 Task: Advanced Features: Convert a video to an HDR format with Hybrid Log-Gamma (HLG).
Action: Mouse moved to (513, 497)
Screenshot: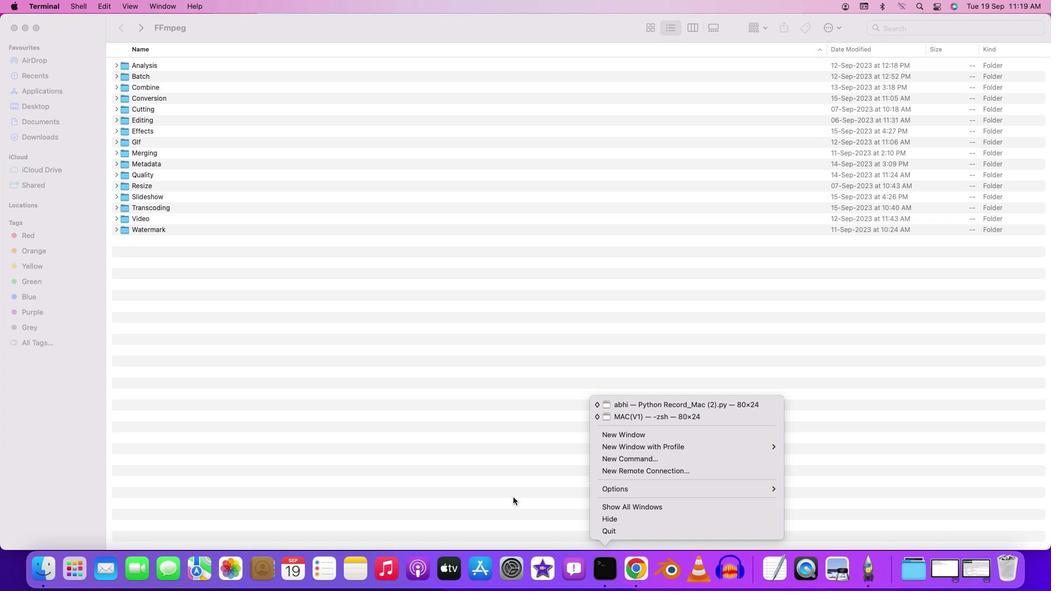
Action: Mouse pressed left at (513, 497)
Screenshot: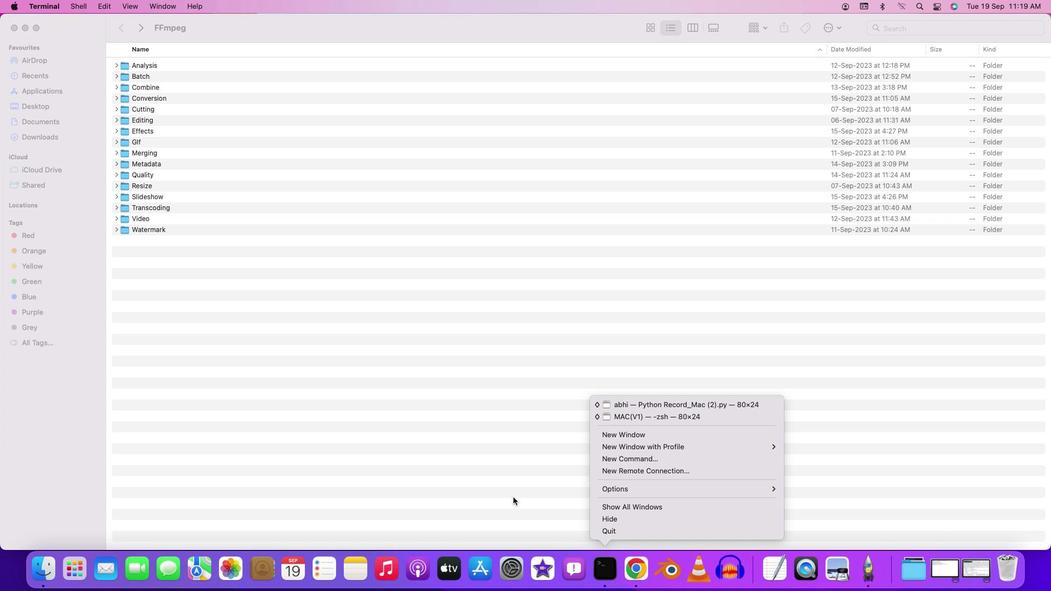 
Action: Mouse moved to (610, 570)
Screenshot: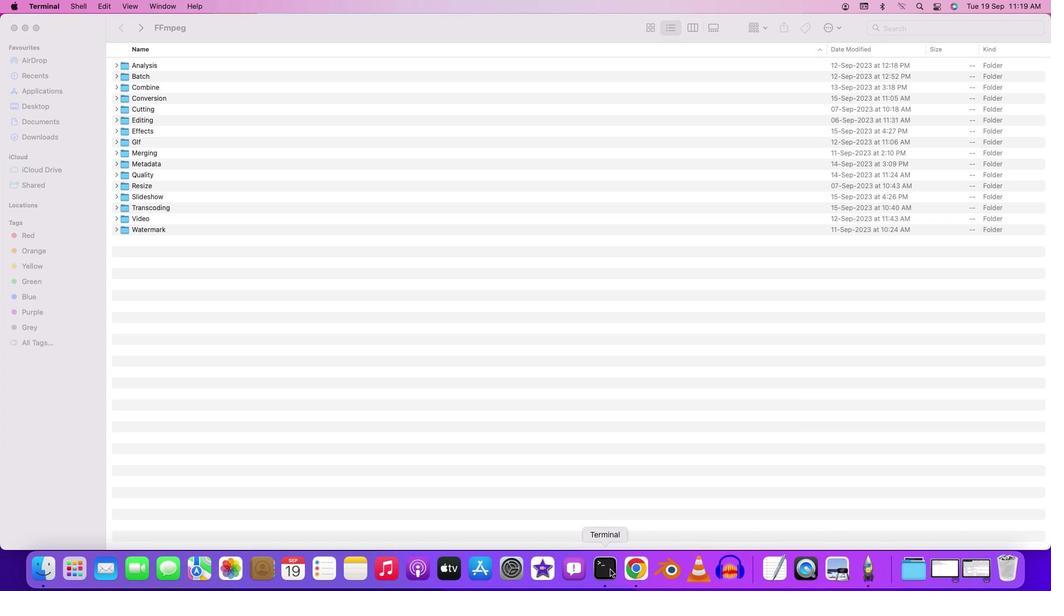 
Action: Mouse pressed right at (610, 570)
Screenshot: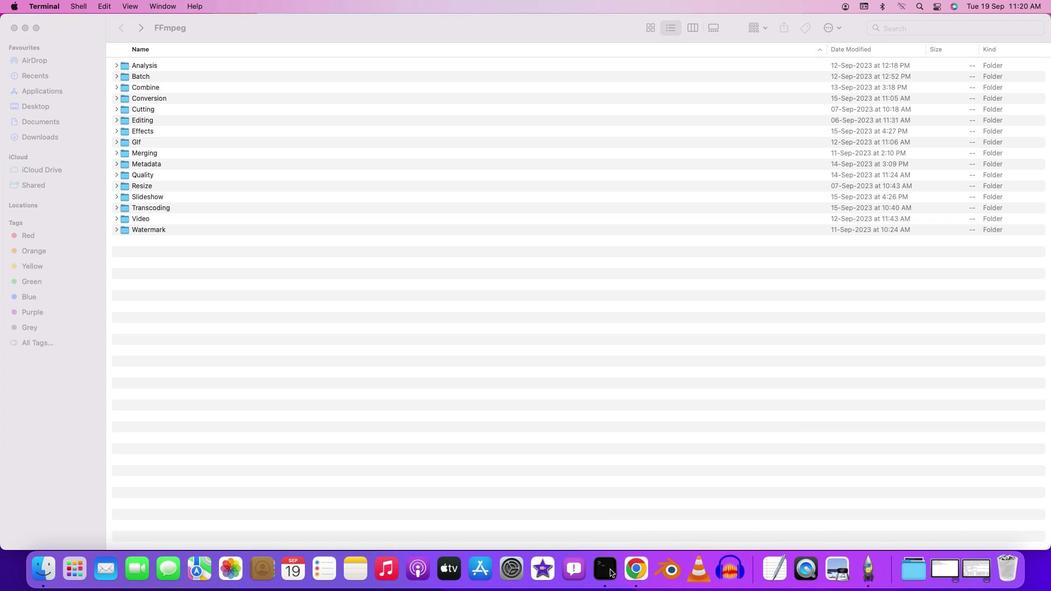 
Action: Mouse moved to (651, 433)
Screenshot: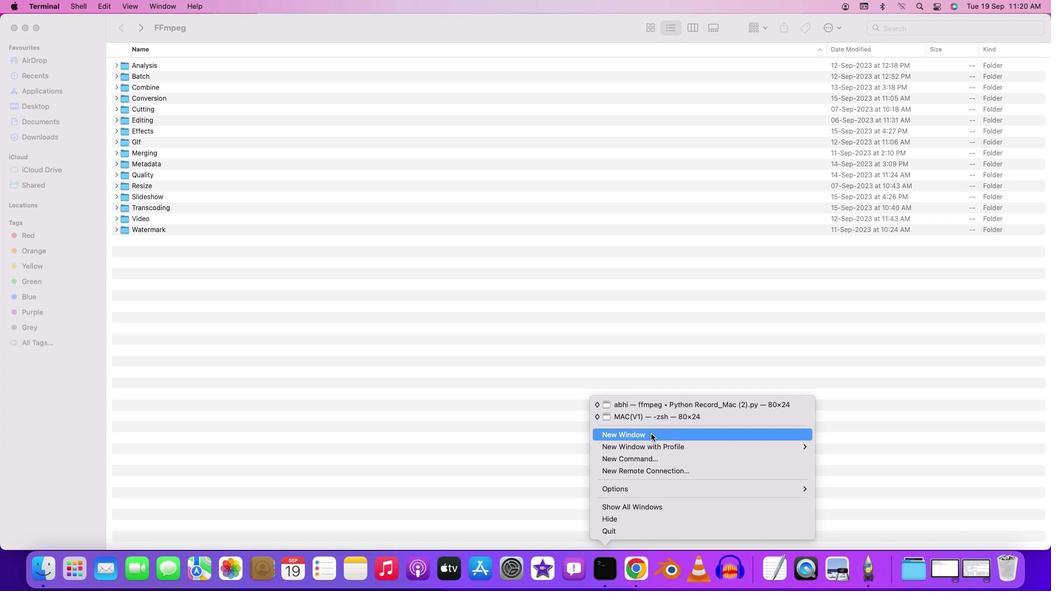 
Action: Mouse pressed left at (651, 433)
Screenshot: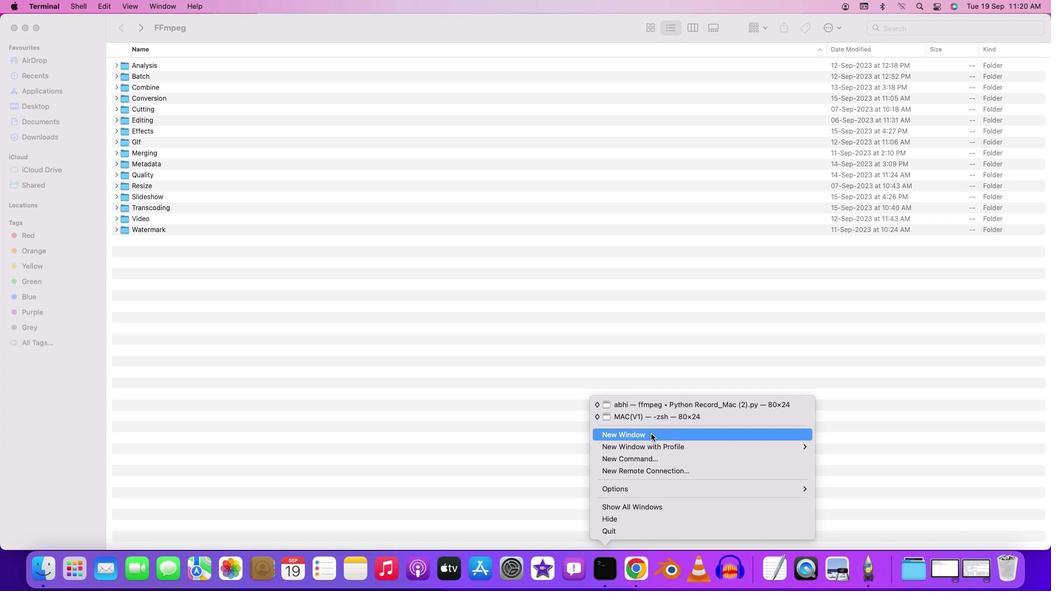 
Action: Mouse moved to (392, 257)
Screenshot: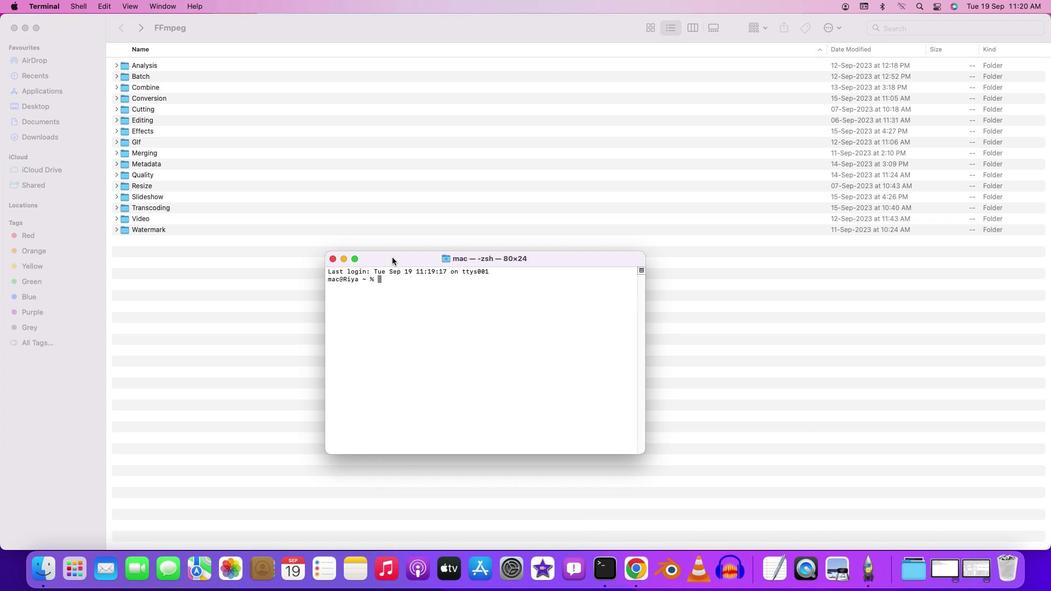 
Action: Mouse pressed left at (392, 257)
Screenshot: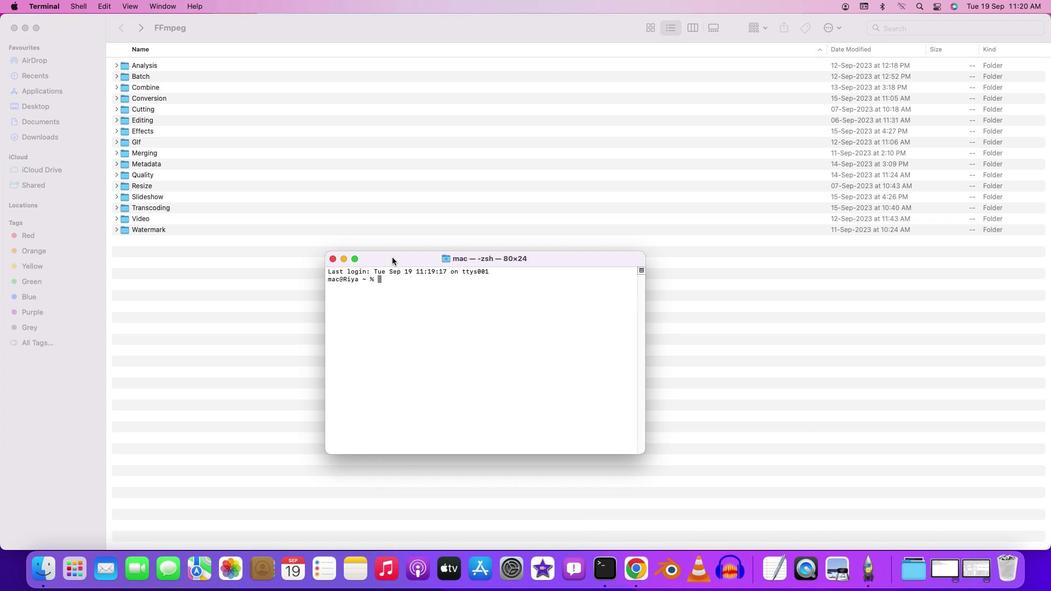 
Action: Mouse pressed left at (392, 257)
Screenshot: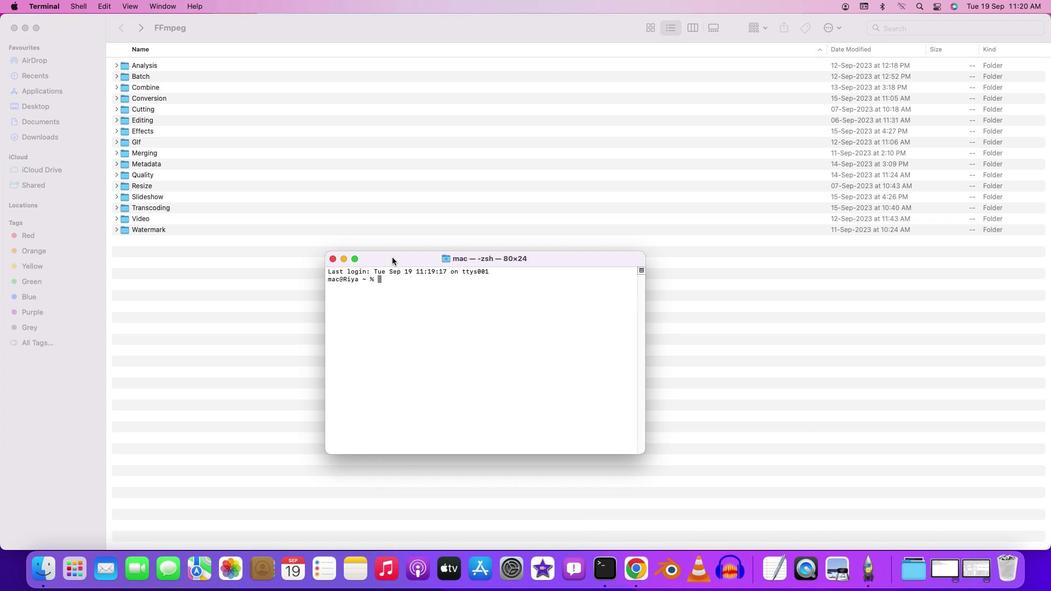 
Action: Mouse moved to (78, 52)
Screenshot: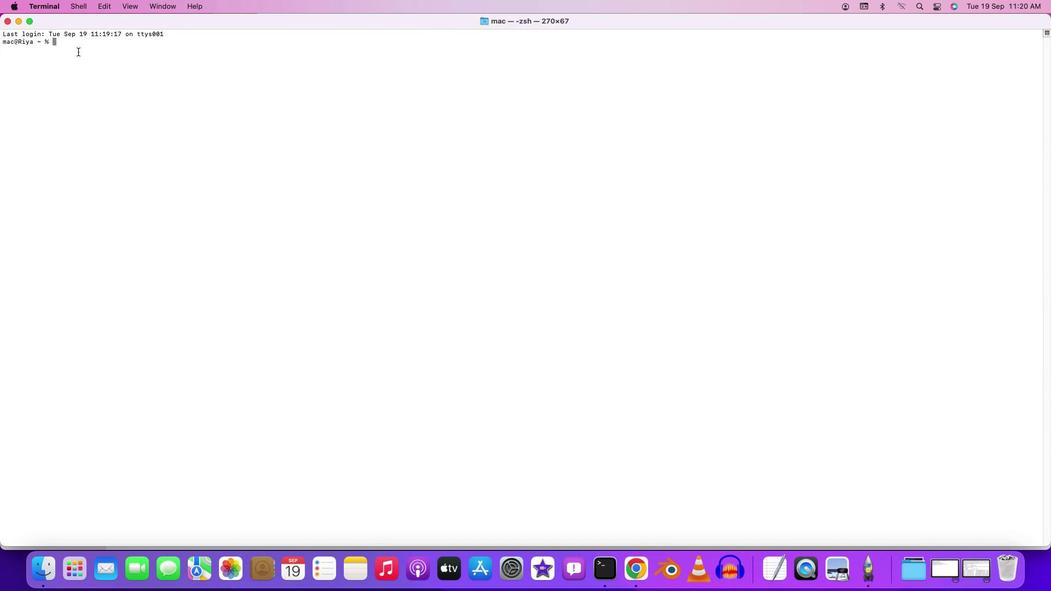 
Action: Mouse pressed left at (78, 52)
Screenshot: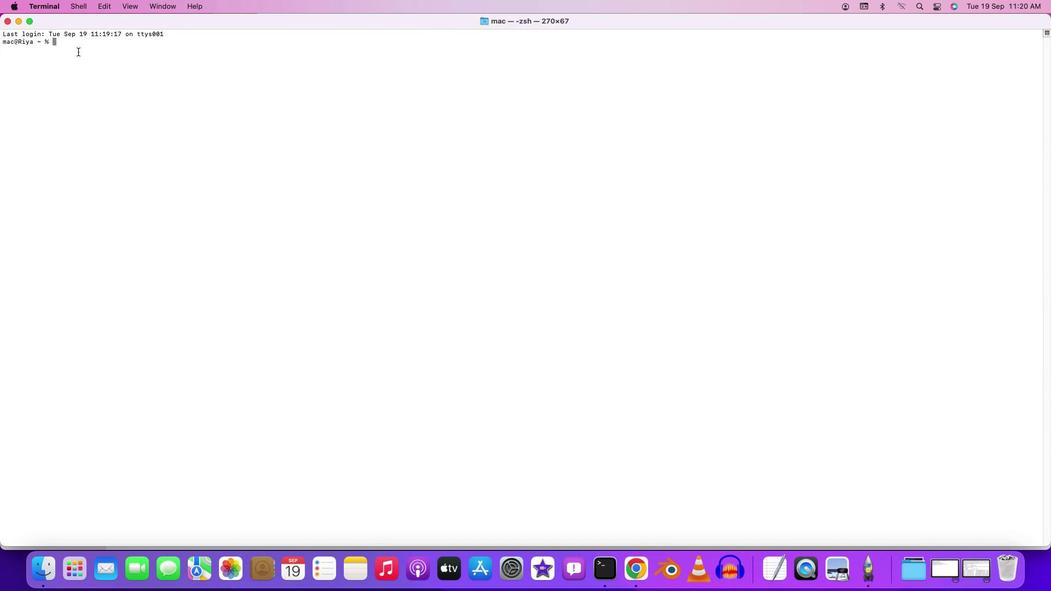 
Action: Key pressed 'c''d'Key.space'd''e''s''k''t''o''p''n'Key.backspaceKey.enter'c''d'Key.space'f''f''m''p''e''g'Key.enter'c''d'Key.space'b''a''t''c''h'Key.enter'c''d'Key.space'v''i''d''e''o'Key.enter'f''f''m''p''e''g'Key.space'-''i'Key.space'i''n''p''u''t'Key.spaceKey.backspace'.''m''p''4'Key.space'-''v''f'Key.space'z''s''c''a''l''e''=''t''=''l''i''n''e''a''r'Key.leftKey.leftKey.leftKey.leftKey.leftKey.leftKey.leftKey.leftKey.leftKey.leftKey.leftKey.leftKey.leftKey.leftKey.leftKey.leftKey.rightKey.rightKey.rightKey.rightKey.rightKey.rightKey.rightKey.rightKey.rightKey.rightKey.rightKey.rightKey.rightKey.rightKey.rightKey.rightKey.rightKey.rightKey.rightKey.rightKey.rightKey.rightKey.leftKey.rightKey.rightKey.shift':''n''p''l''=''1''0''0'',''f''o''r''m''a''t'Key.shift'+'Key.backspace'=''g''b''r''p''f'Key.leftKey.leftKey.leftKey.leftKey.leftKey.leftKey.leftKey.leftKey.leftKey.leftKey.leftKey.leftKey.leftKey.leftKey.leftKey.leftKey.leftKey.leftKey.leftKey.rightKey.rightKey.rightKey.rightKey.rightKey.rightKey.rightKey.rightKey.rightKey.rightKey.rightKey.rightKey.rightKey.rightKey.rightKey.rightKey.leftKey.leftKey.rightKey.rightKey.rightKey.rightKey.right'3''2''l''e'Key.space'-''c'Key.shift':''v'Key.space'l''i''b''x''2''6''5'Key.space'-''p''r''e''s''e''t'Key.space'm''e''d''i''u''m'Key.space'-''c''r''f'Key.space'1''8'Key.space'x''2''6''5''-''p''a''r''a''m''s'Key.spaceKey.shift'"''h''d''r''-''o''p''t''=''1'Key.shift'"'Key.spaceKey.leftKey.rightKey.right'-''c'Key.shift':''a'Key.space'c''o''p''y'Key.space'o''u''t''p''u''t'Key.shift'_''h''l''g'Key.backspaceKey.backspaceKey.backspaceKey.backspace'.''h''l''g'Key.shift'_''f''o''r''m''a''t''.''m''p''4'Key.enterKey.upKey.leftKey.leftKey.leftKey.leftKey.leftKey.leftKey.leftKey.leftKey.leftKey.leftKey.leftKey.leftKey.leftKey.leftKey.leftKey.leftKey.leftKey.leftKey.leftKey.leftKey.leftKey.leftKey.leftKey.leftKey.leftKey.leftKey.leftKey.leftKey.leftKey.leftKey.leftKey.leftKey.leftKey.leftKey.leftKey.leftKey.leftKey.leftKey.leftKey.leftKey.leftKey.leftKey.leftKey.leftKey.leftKey.leftKey.leftKey.leftKey.leftKey.leftKey.leftKey.leftKey.leftKey.leftKey.left'-'Key.leftKey.leftKey.leftKey.leftKey.leftKey.leftKey.rightKey.rightKey.rightKey.rightKey.rightKey.rightKey.rightKey.rightKey.rightKey.rightKey.rightKey.rightKey.rightKey.rightKey.rightKey.rightKey.rightKey.rightKey.rightKey.rightKey.rightKey.rightKey.rightKey.rightKey.leftKey.leftKey.leftKey.leftKey.rightKey.leftKey.rightKey.rightKey.rightKey.rightKey.rightKey.rightKey.rightKey.rightKey.rightKey.rightKey.rightKey.rightKey.rightKey.rightKey.rightKey.rightKey.rightKey.rightKey.rightKey.rightKey.rightKey.rightKey.rightKey.rightKey.rightKey.rightKey.rightKey.rightKey.rightKey.rightKey.rightKey.rightKey.rightKey.rightKey.rightKey.rightKey.rightKey.rightKey.rightKey.rightKey.rightKey.rightKey.rightKey.enter
Screenshot: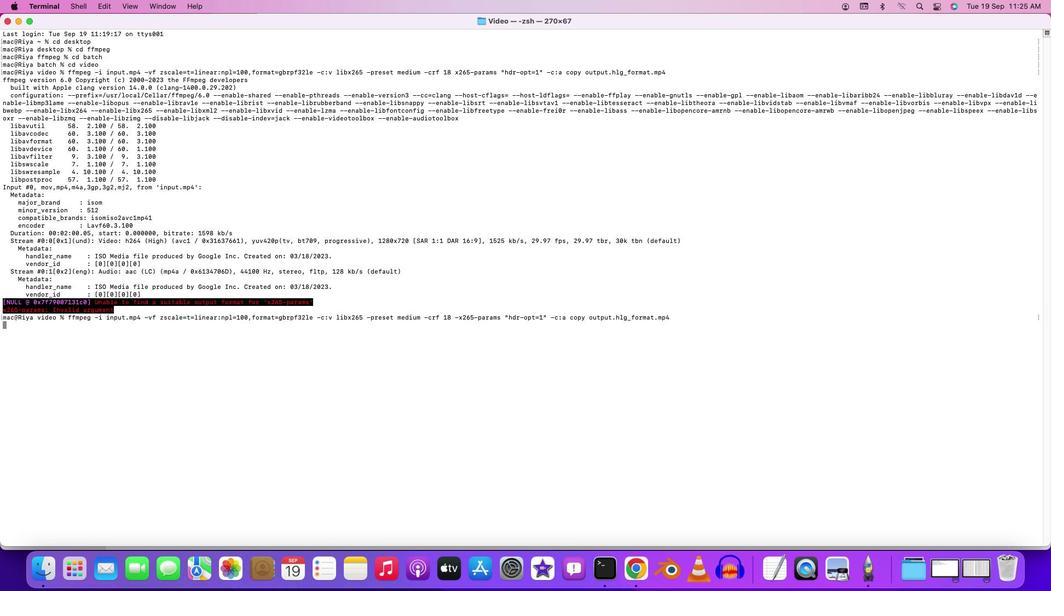 
Action: Mouse moved to (434, 359)
Screenshot: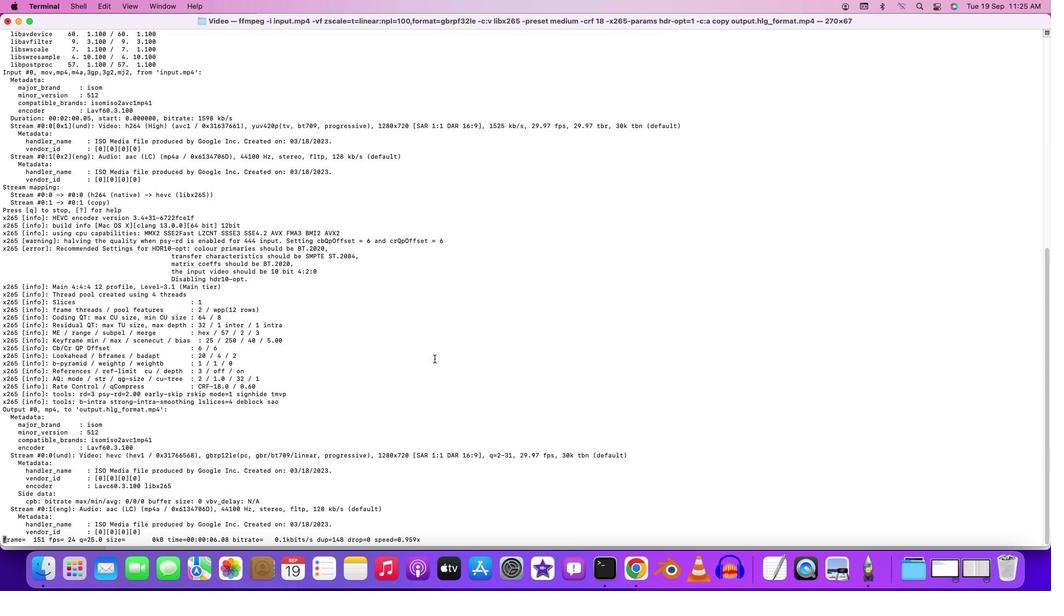
